 Task: Look for products in the category "Prenatal Vitamins" from Rainbow Light only.
Action: Mouse moved to (307, 155)
Screenshot: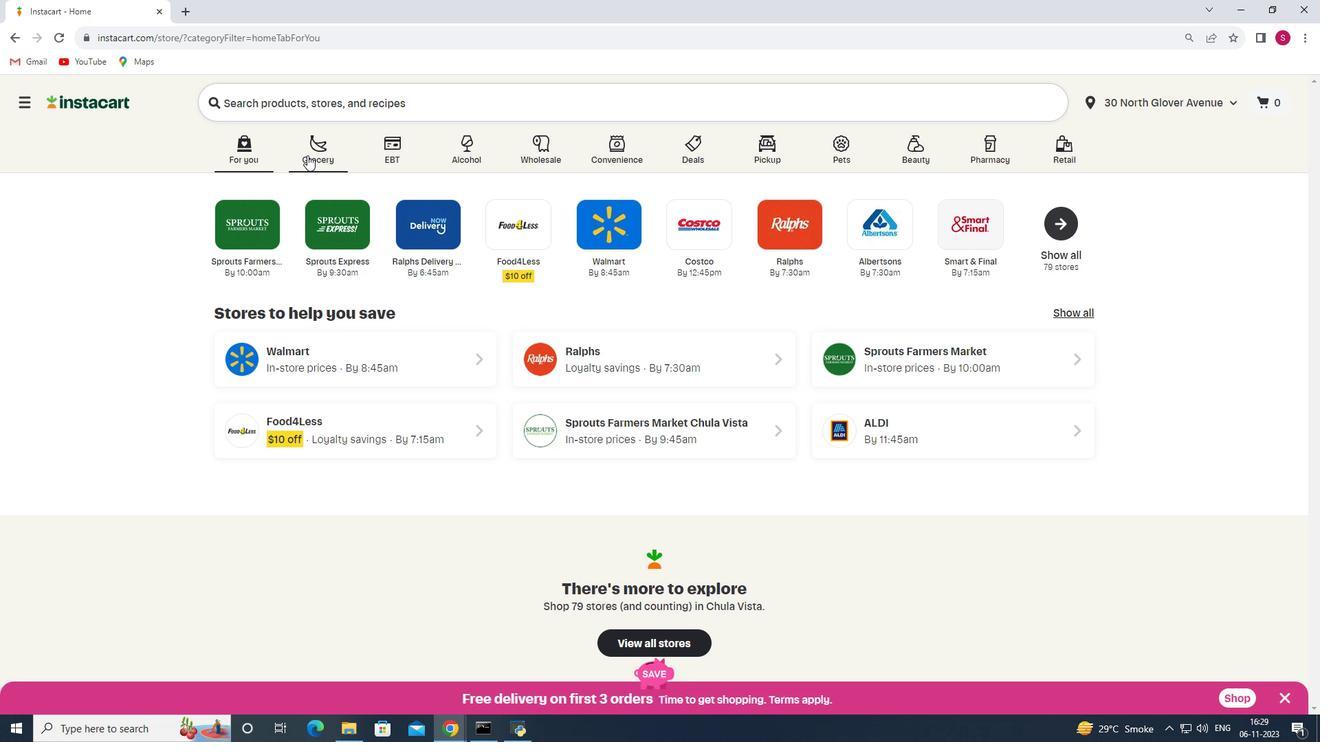 
Action: Mouse pressed left at (307, 155)
Screenshot: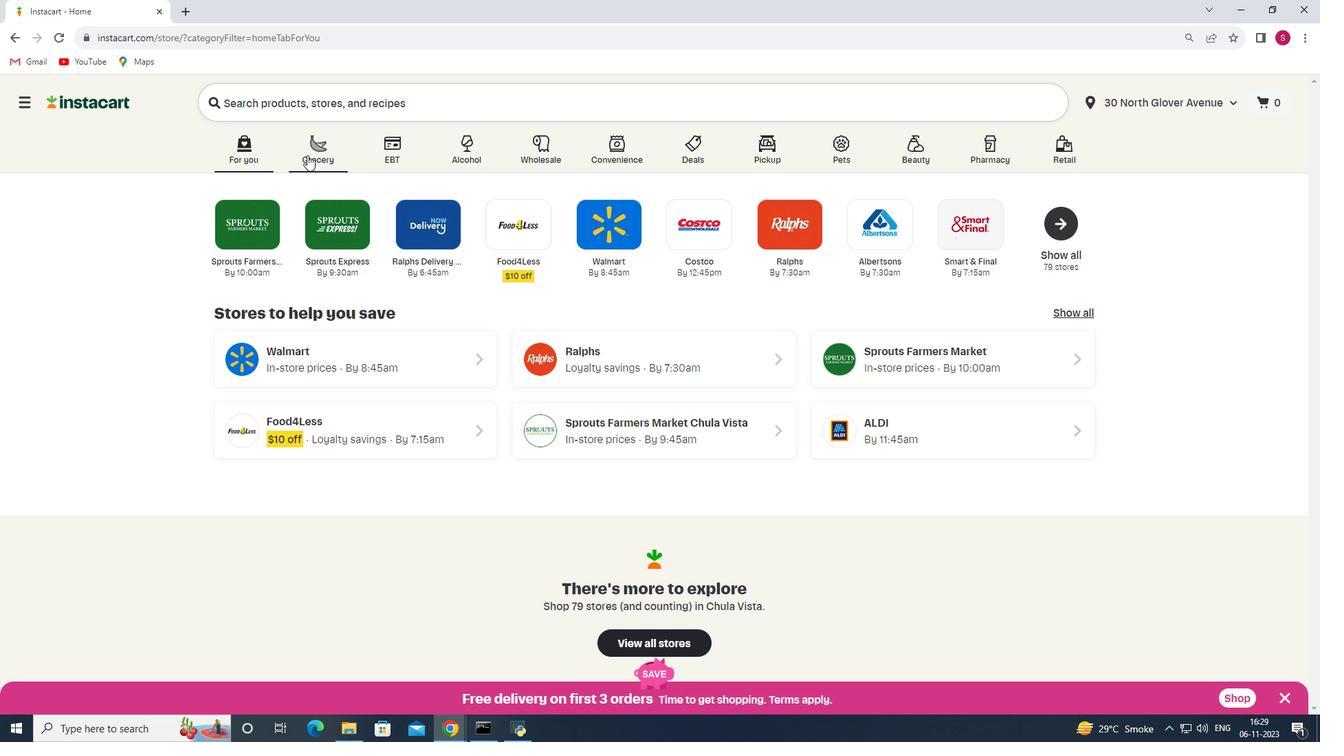 
Action: Mouse moved to (308, 394)
Screenshot: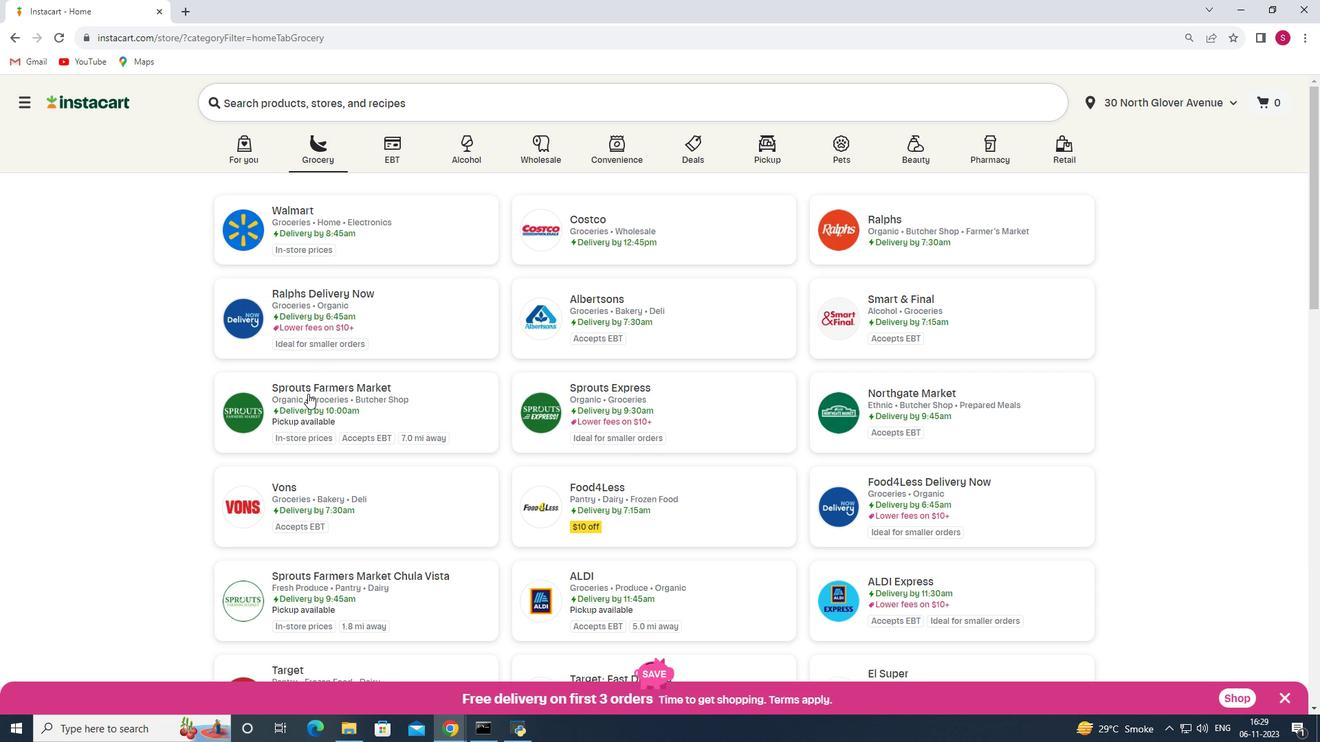 
Action: Mouse pressed left at (308, 394)
Screenshot: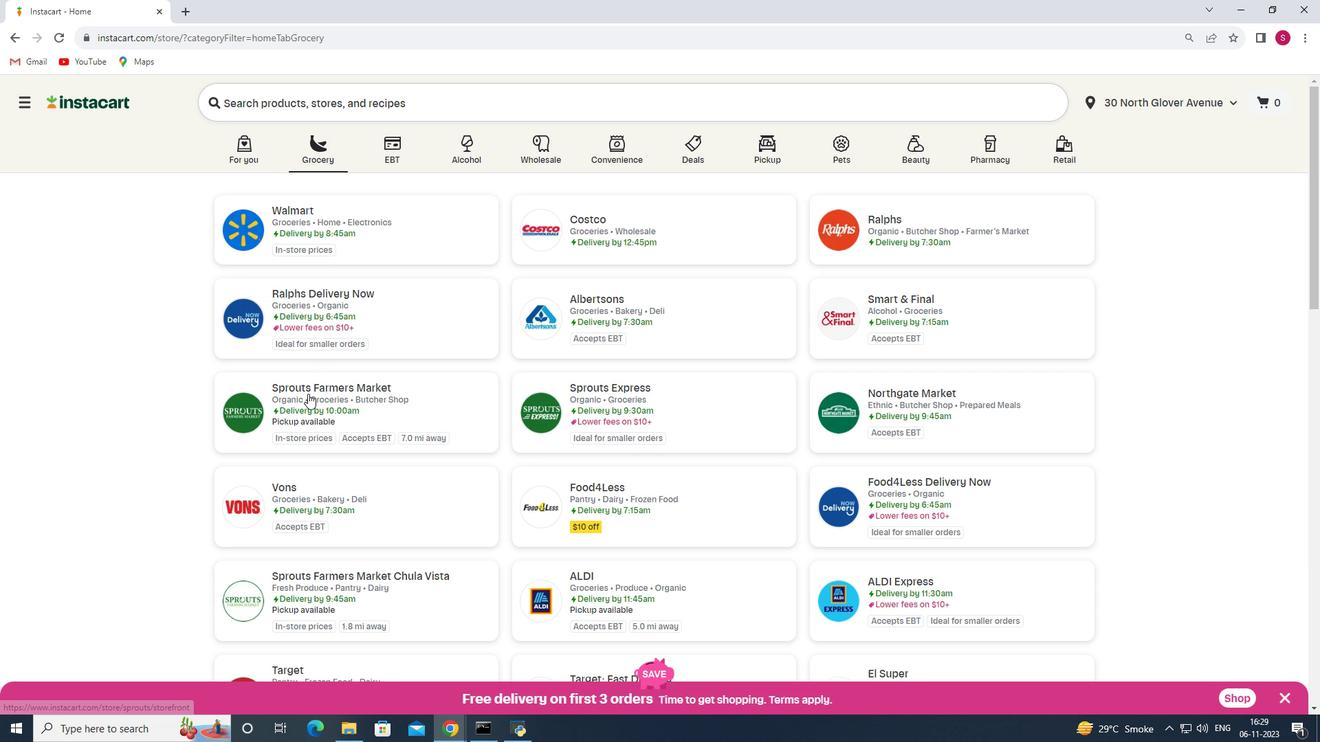 
Action: Mouse moved to (131, 474)
Screenshot: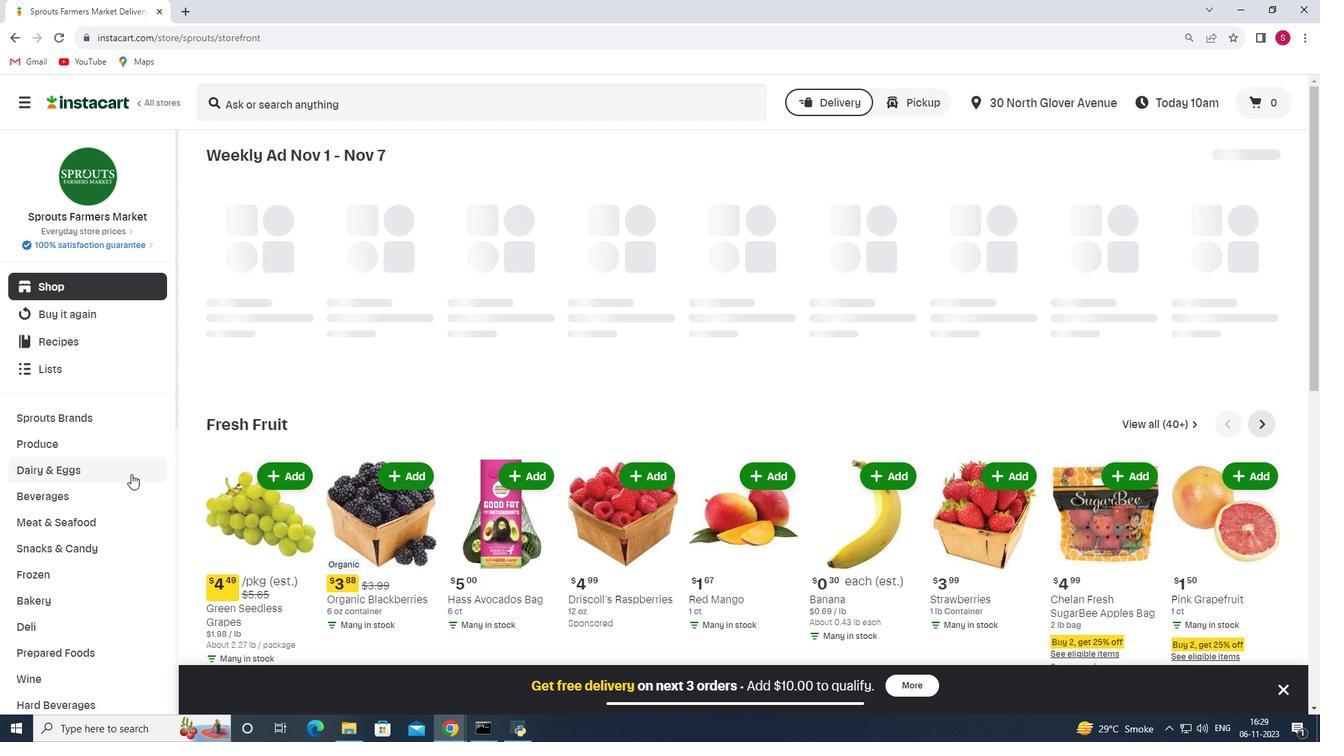 
Action: Mouse scrolled (131, 473) with delta (0, 0)
Screenshot: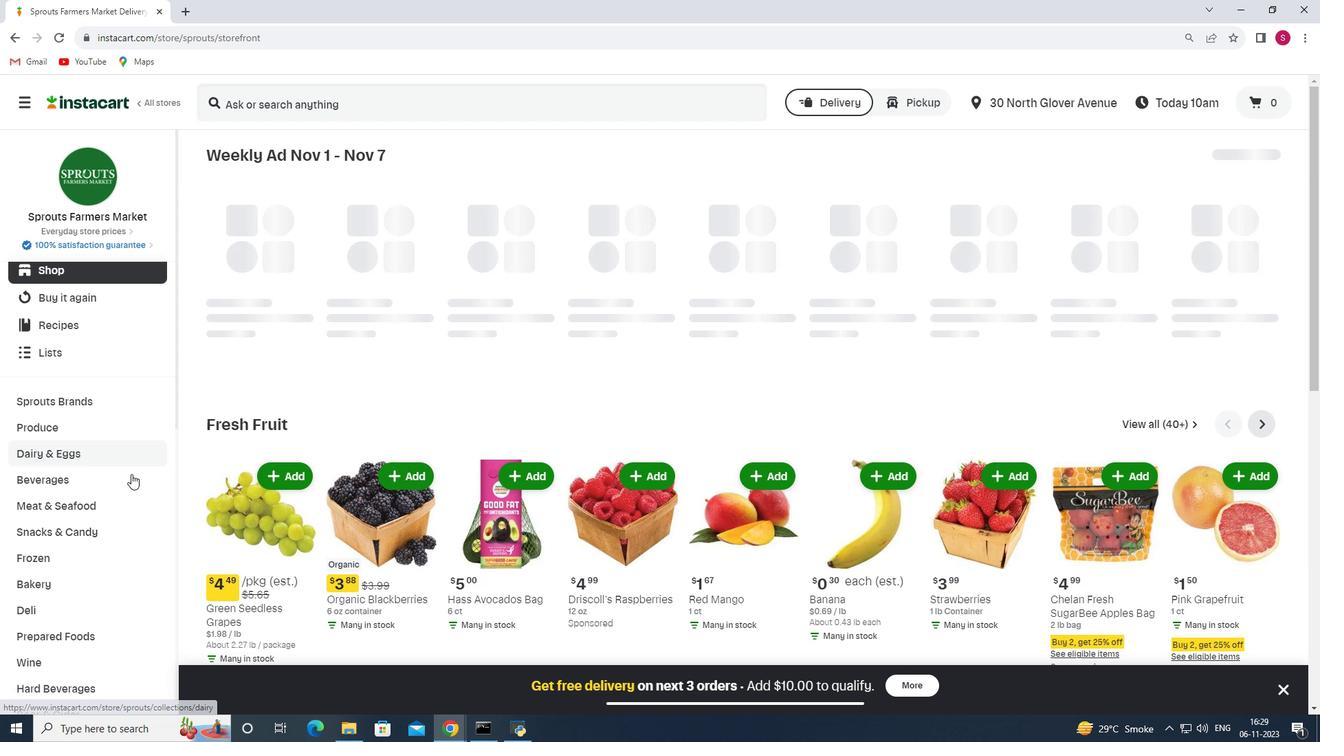 
Action: Mouse scrolled (131, 473) with delta (0, 0)
Screenshot: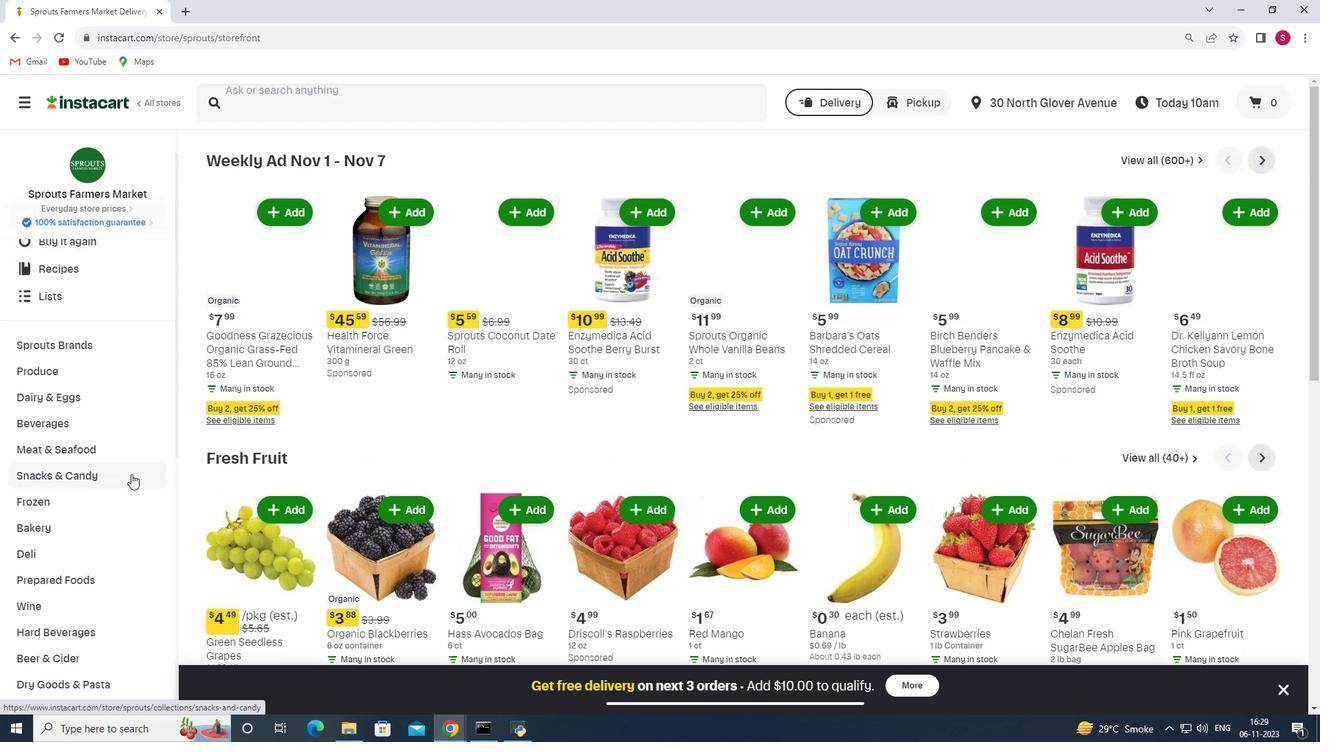 
Action: Mouse scrolled (131, 473) with delta (0, 0)
Screenshot: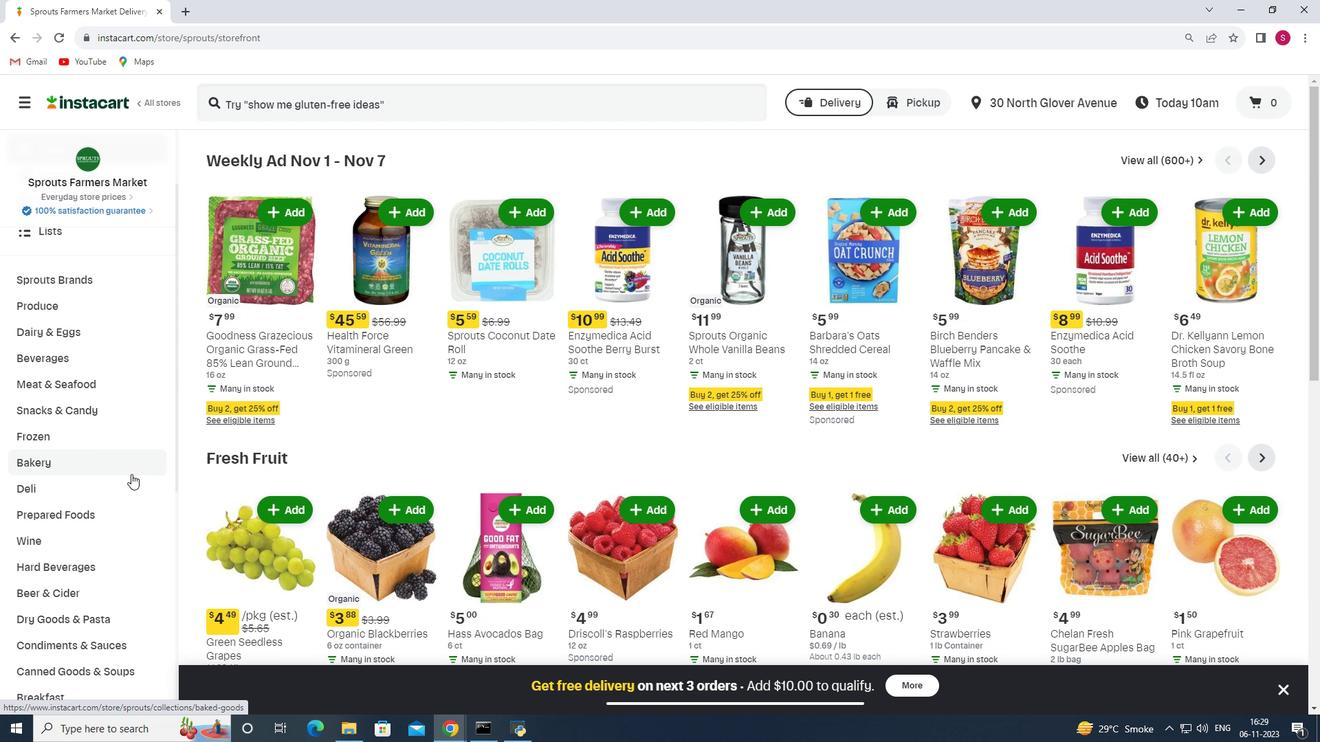 
Action: Mouse scrolled (131, 473) with delta (0, 0)
Screenshot: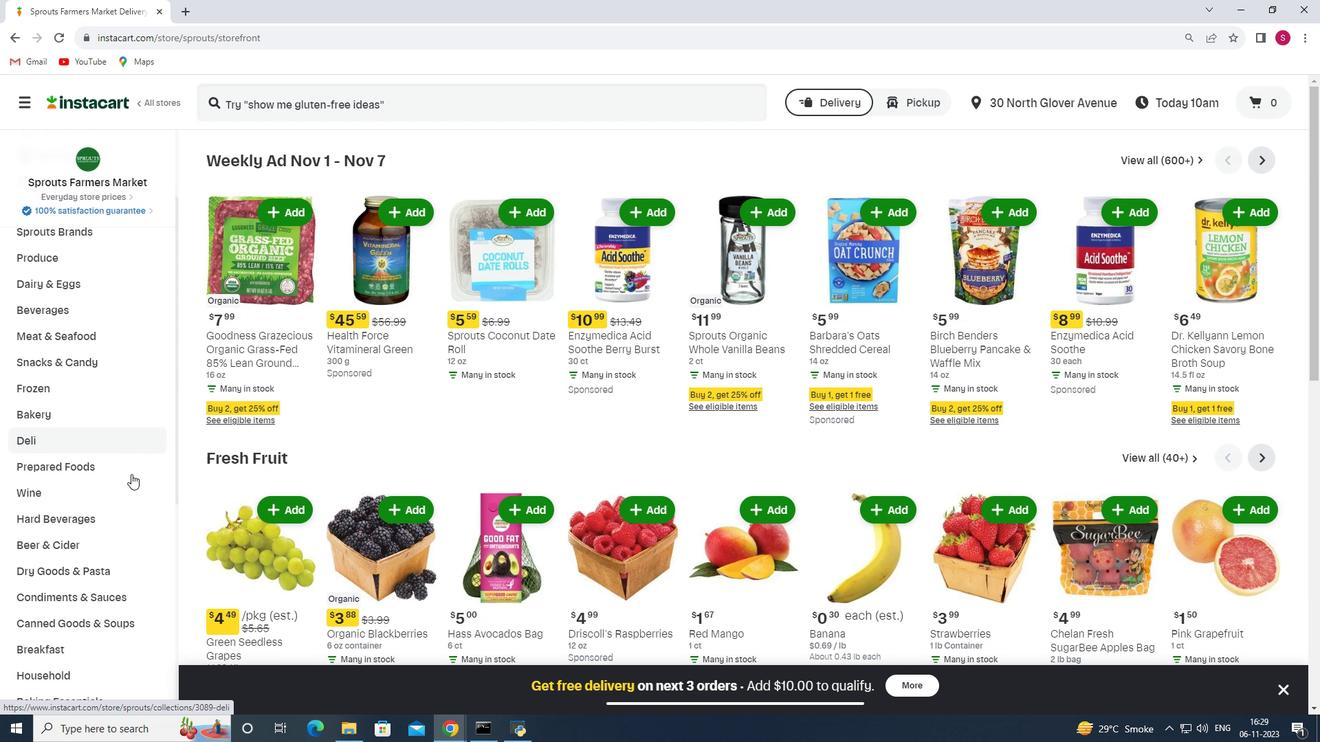 
Action: Mouse scrolled (131, 473) with delta (0, 0)
Screenshot: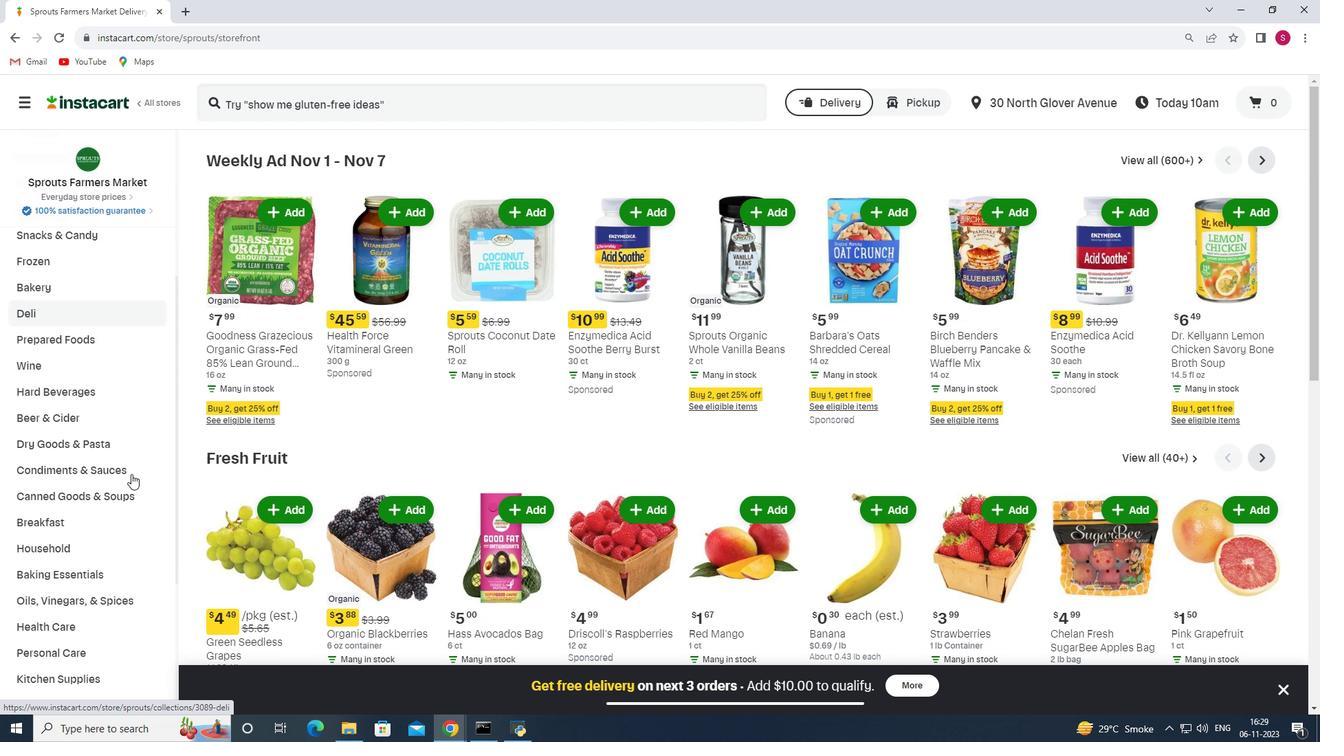 
Action: Mouse scrolled (131, 473) with delta (0, 0)
Screenshot: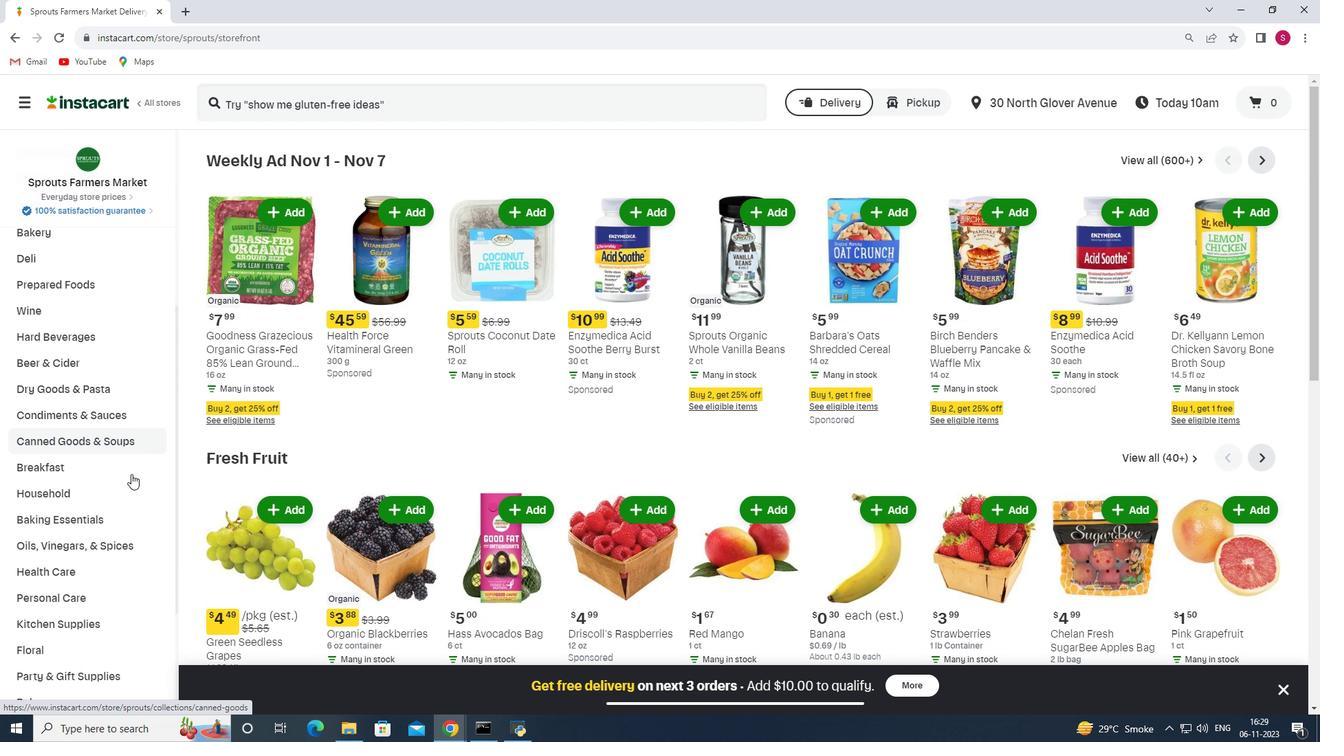 
Action: Mouse moved to (66, 522)
Screenshot: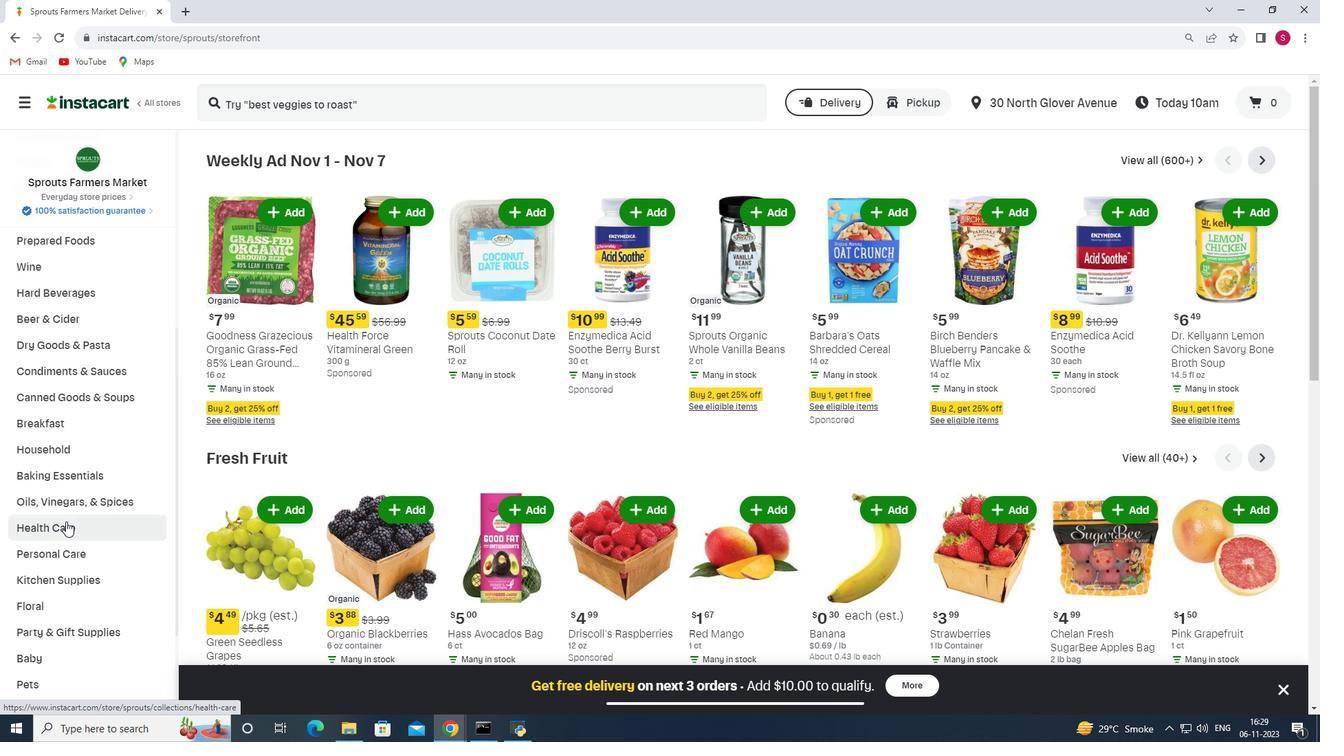 
Action: Mouse pressed left at (66, 522)
Screenshot: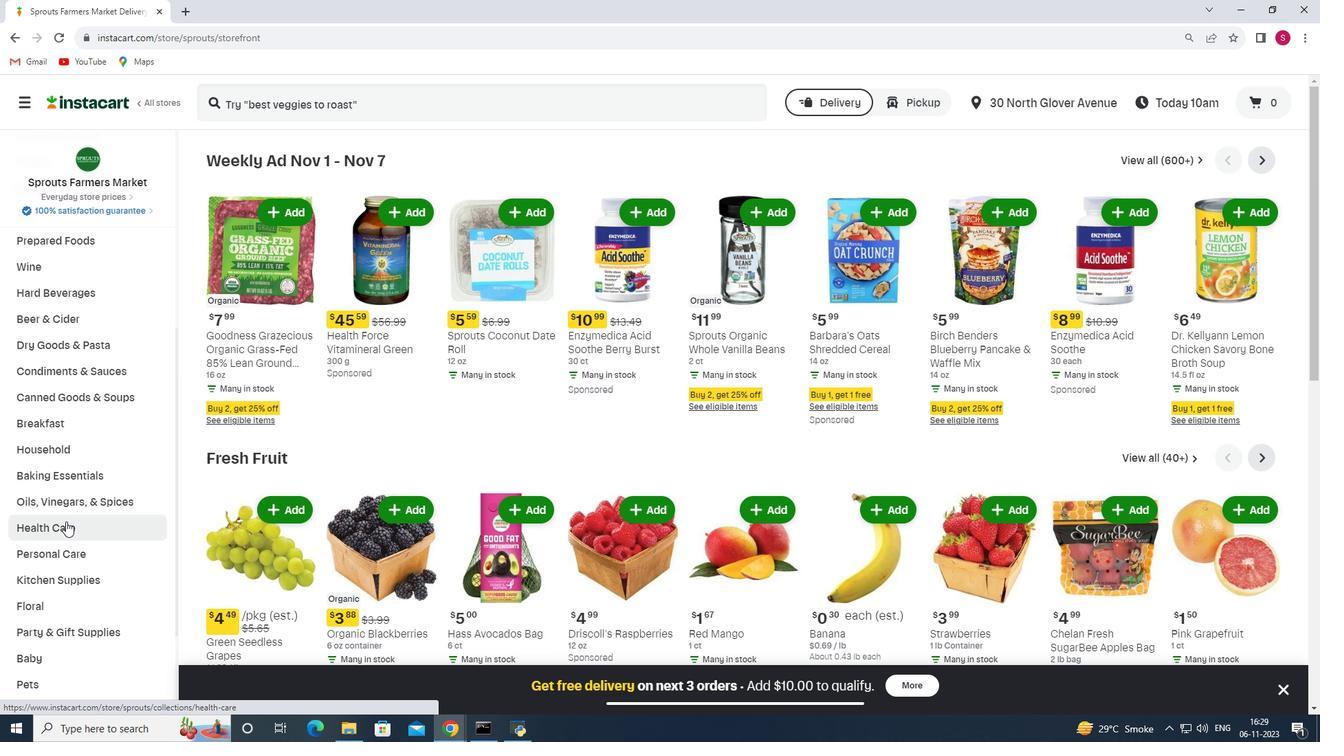 
Action: Mouse moved to (500, 193)
Screenshot: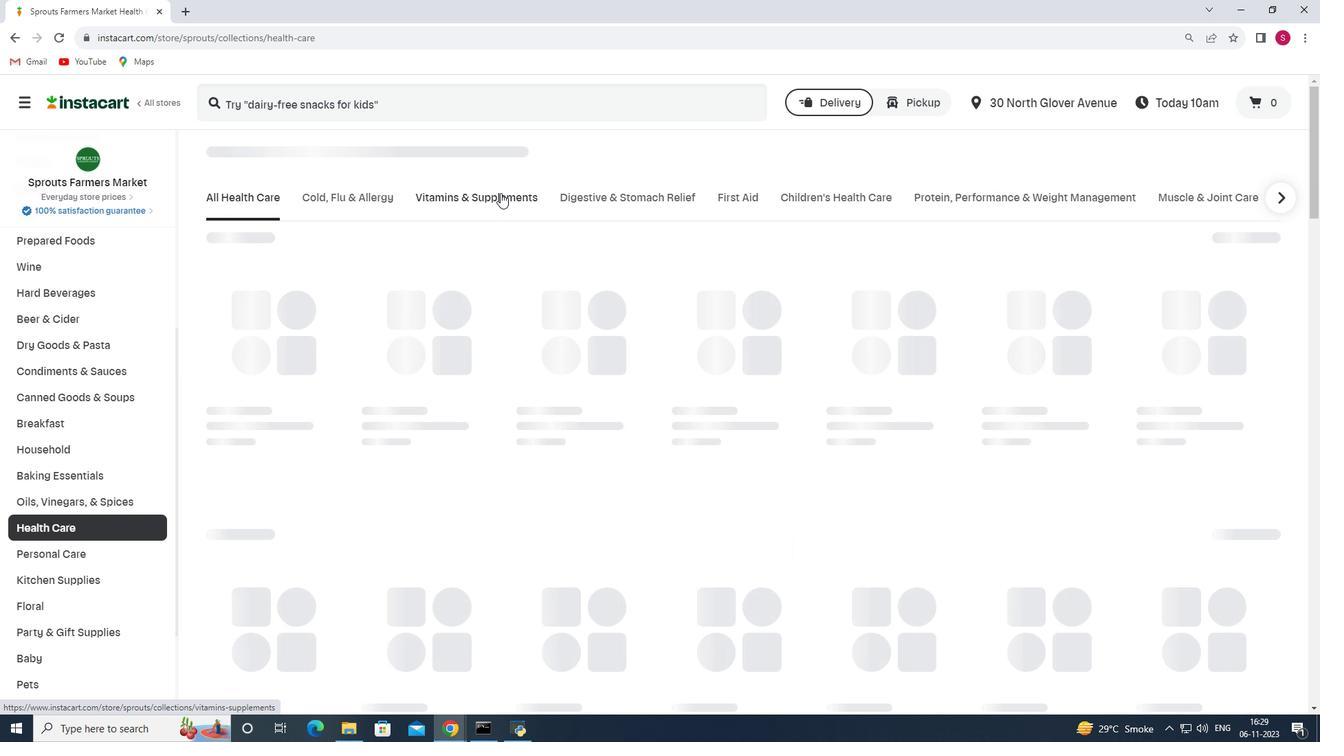 
Action: Mouse pressed left at (500, 193)
Screenshot: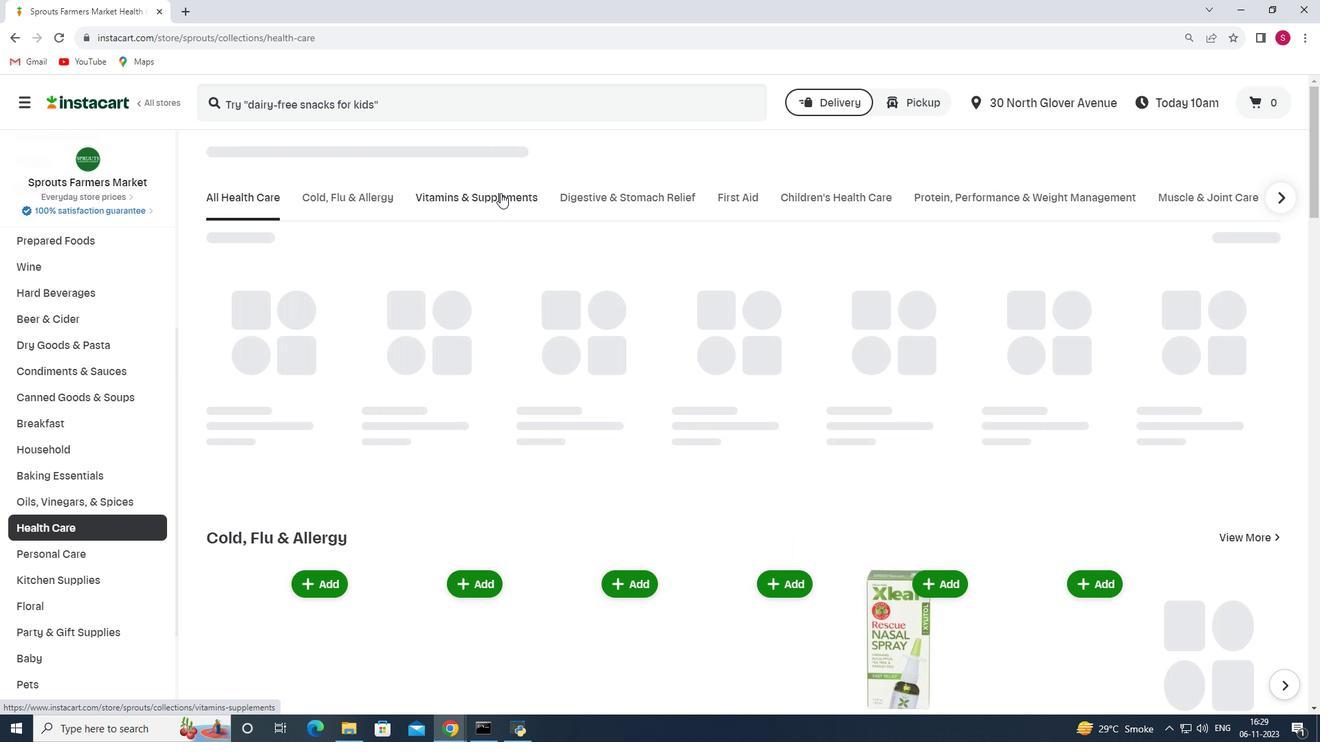 
Action: Mouse moved to (1289, 253)
Screenshot: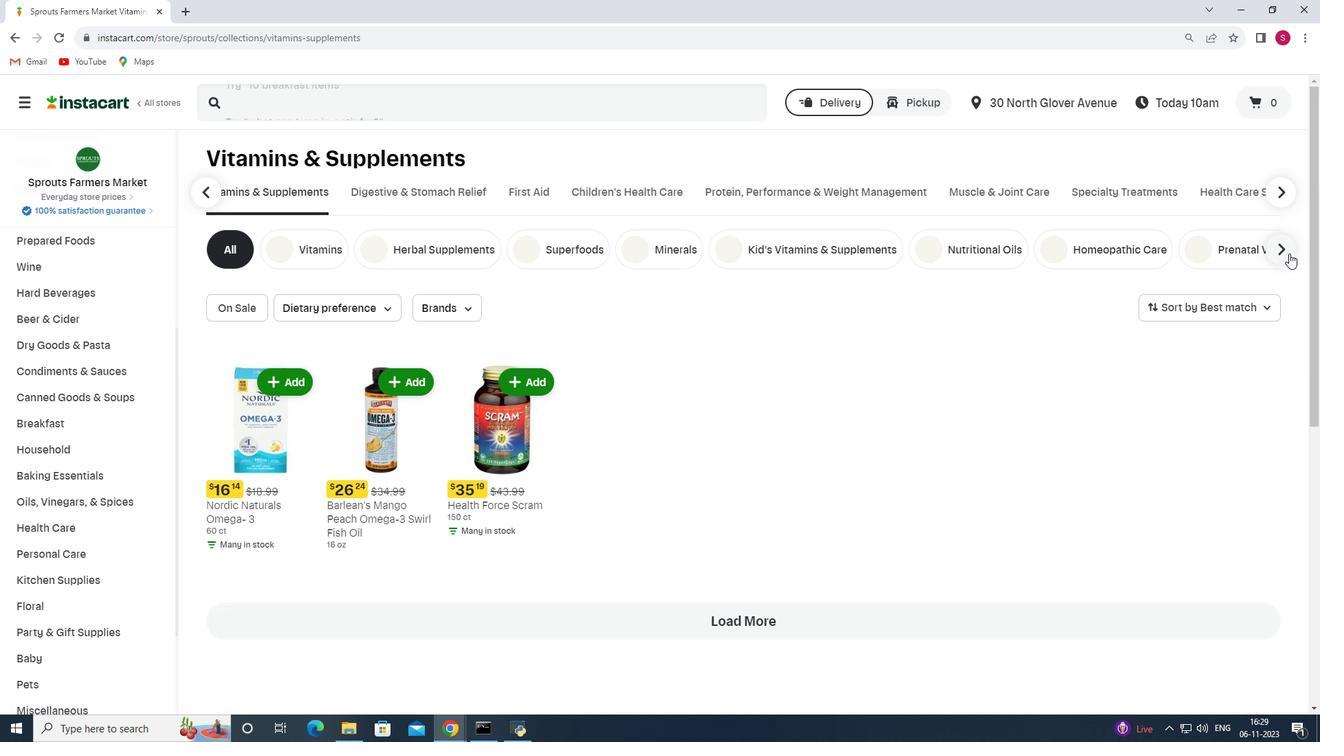 
Action: Mouse pressed left at (1289, 253)
Screenshot: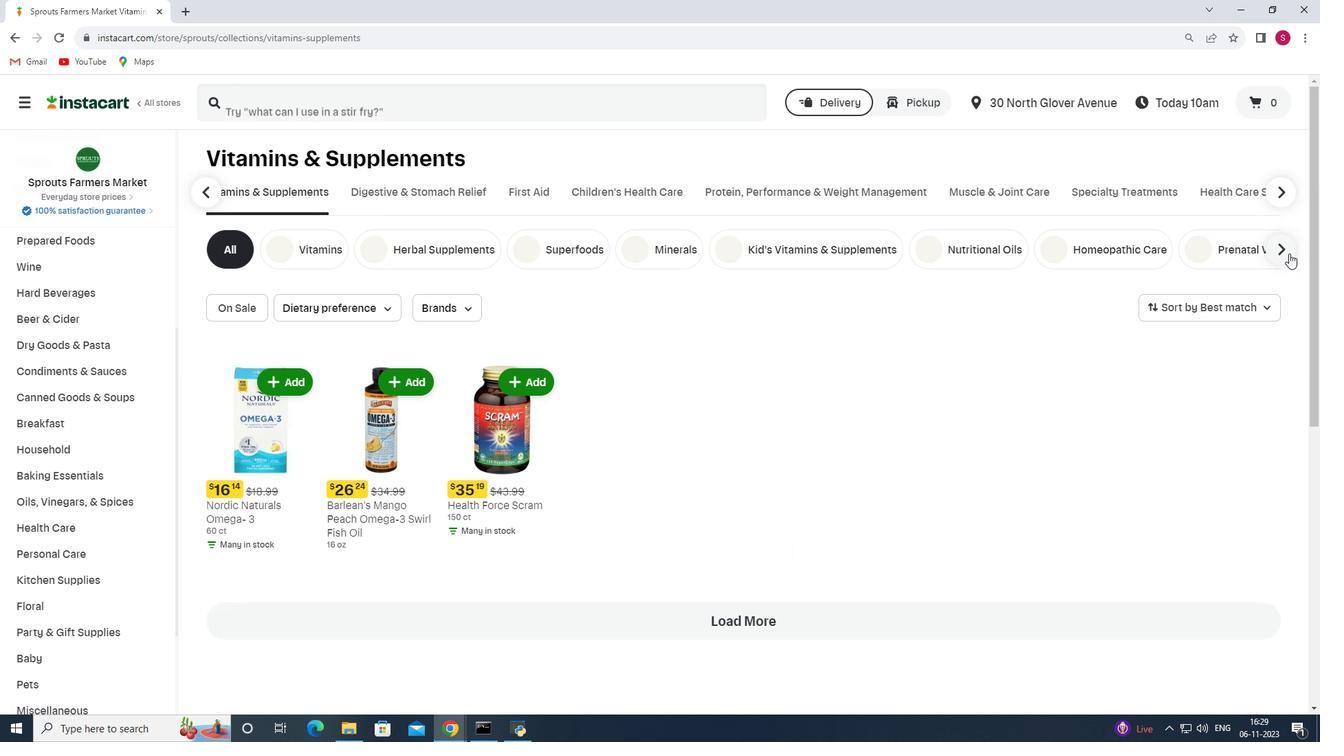 
Action: Mouse moved to (447, 259)
Screenshot: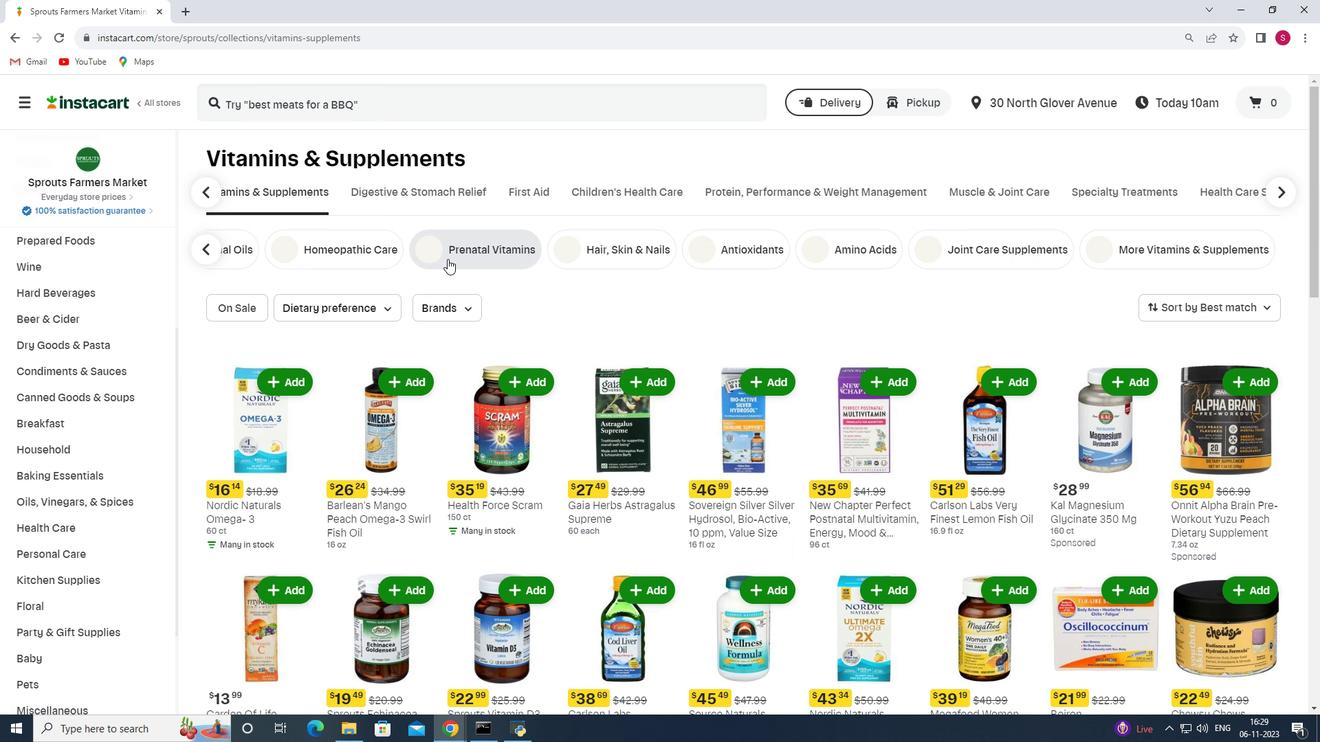 
Action: Mouse pressed left at (447, 259)
Screenshot: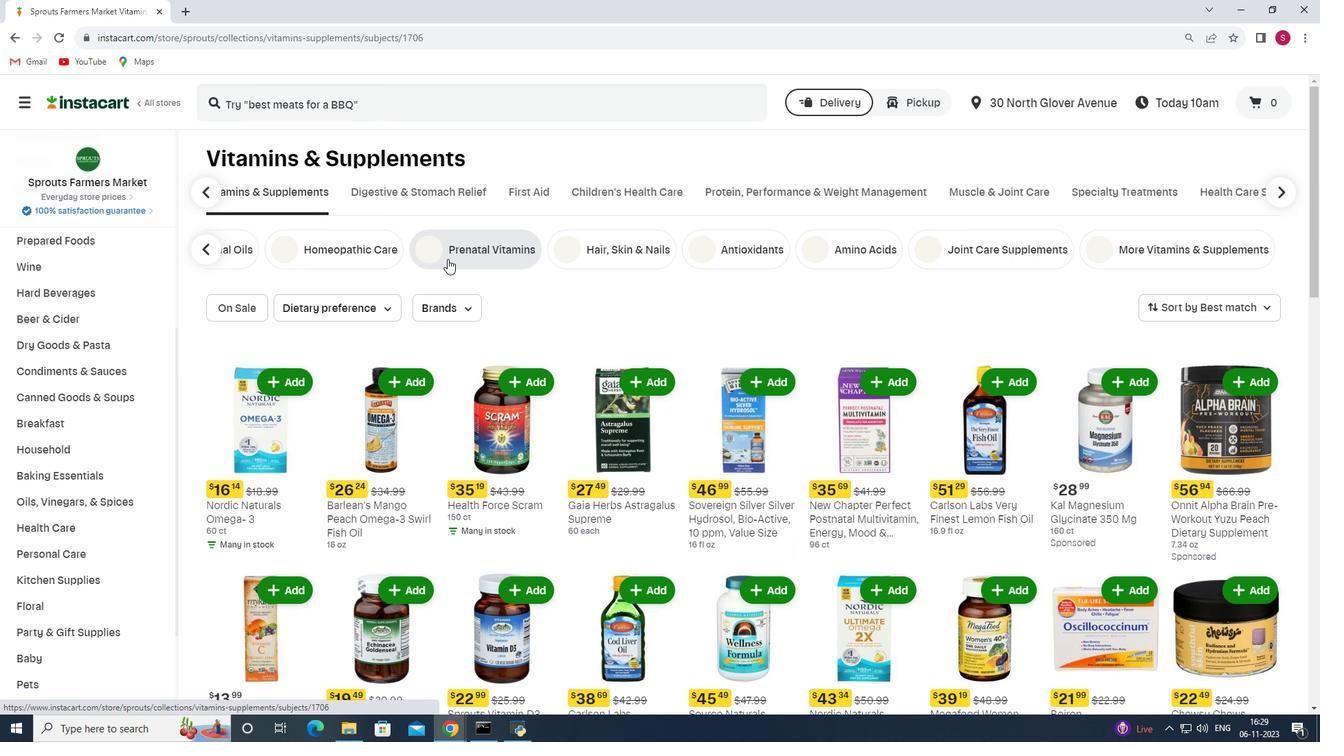 
Action: Mouse moved to (319, 309)
Screenshot: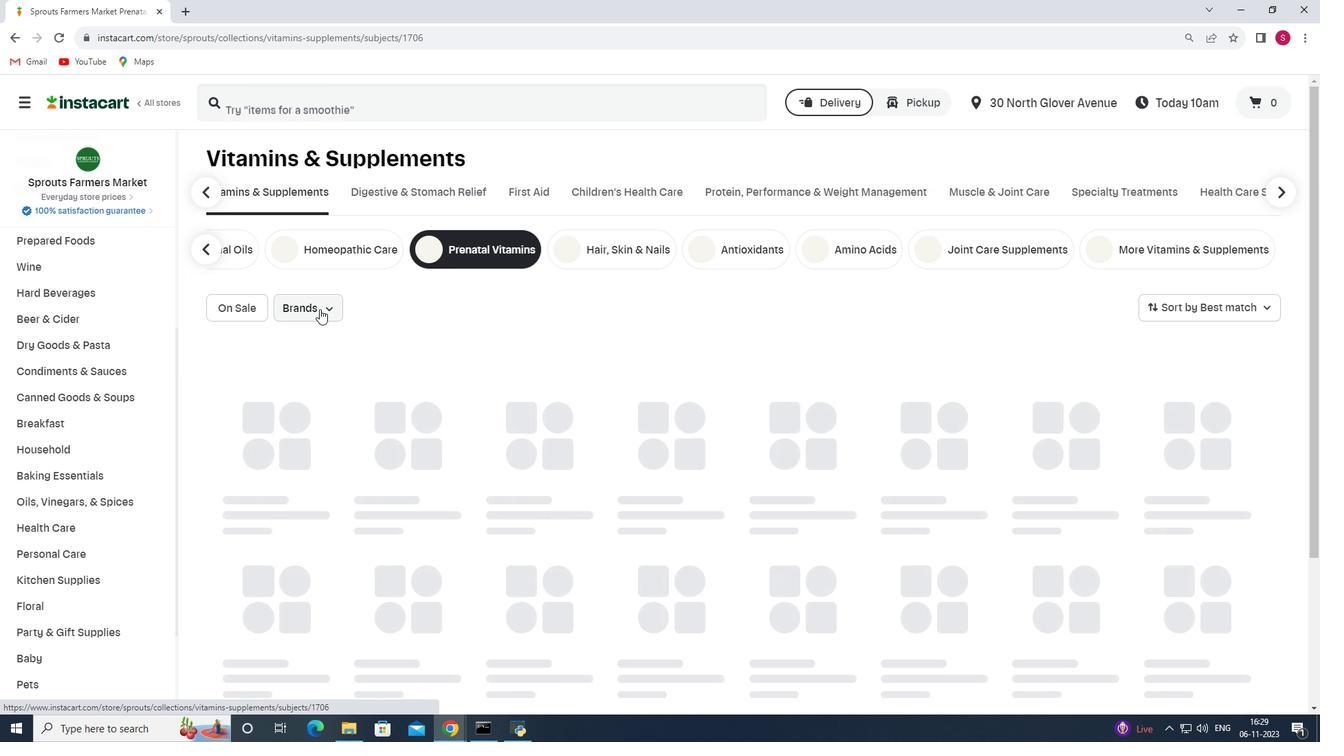 
Action: Mouse pressed left at (319, 309)
Screenshot: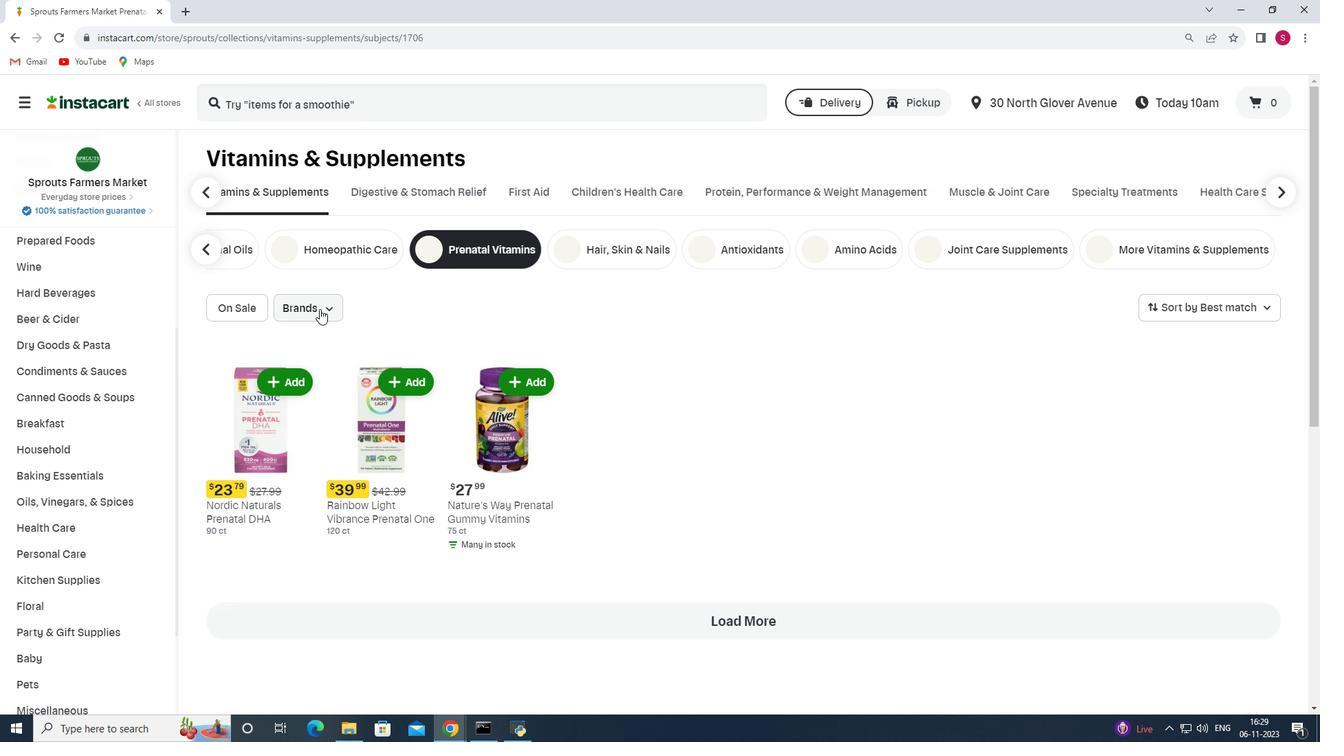 
Action: Mouse moved to (316, 365)
Screenshot: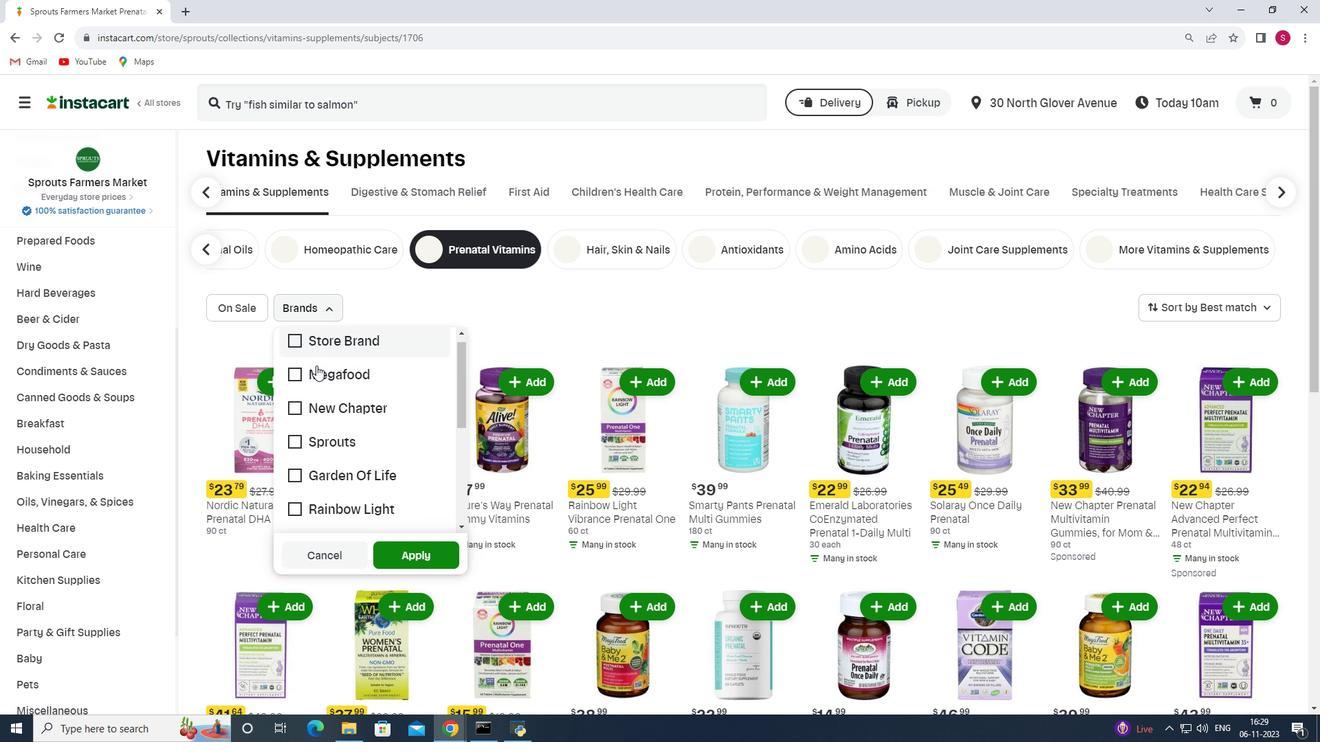 
Action: Mouse scrolled (316, 365) with delta (0, 0)
Screenshot: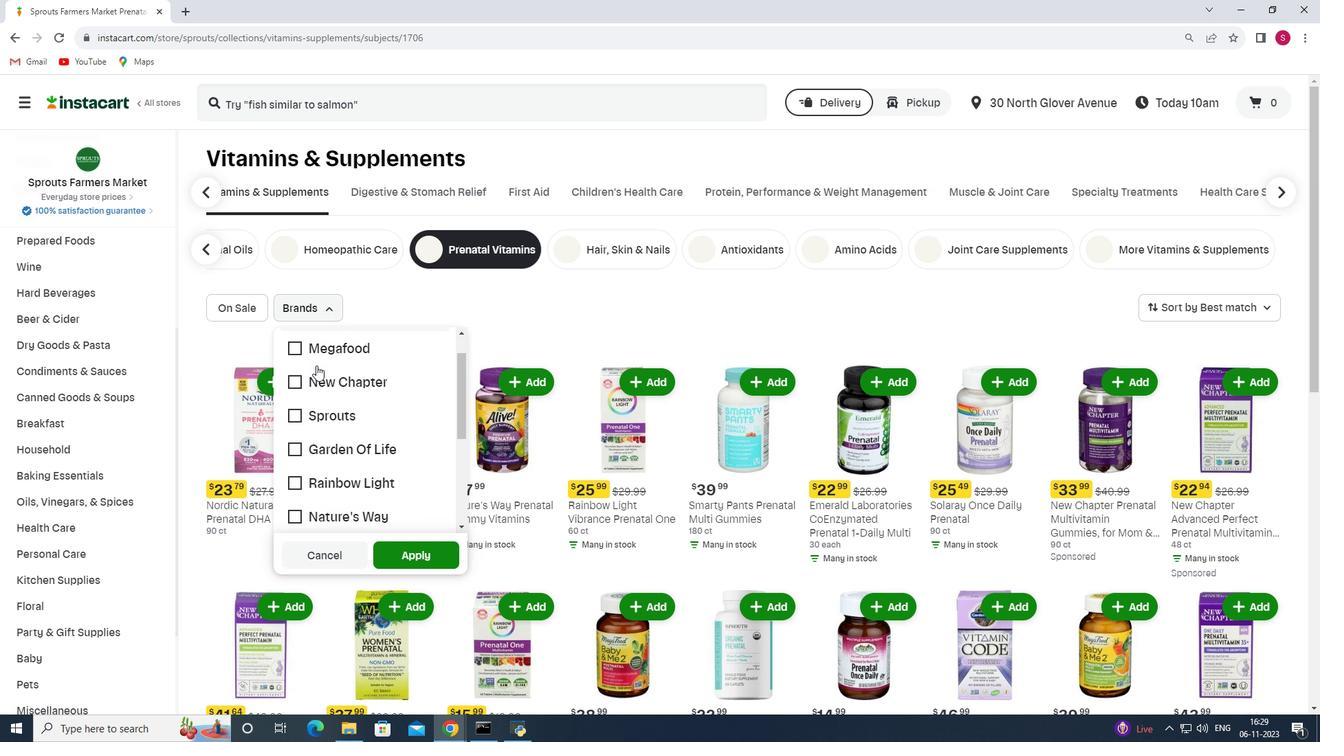 
Action: Mouse moved to (295, 451)
Screenshot: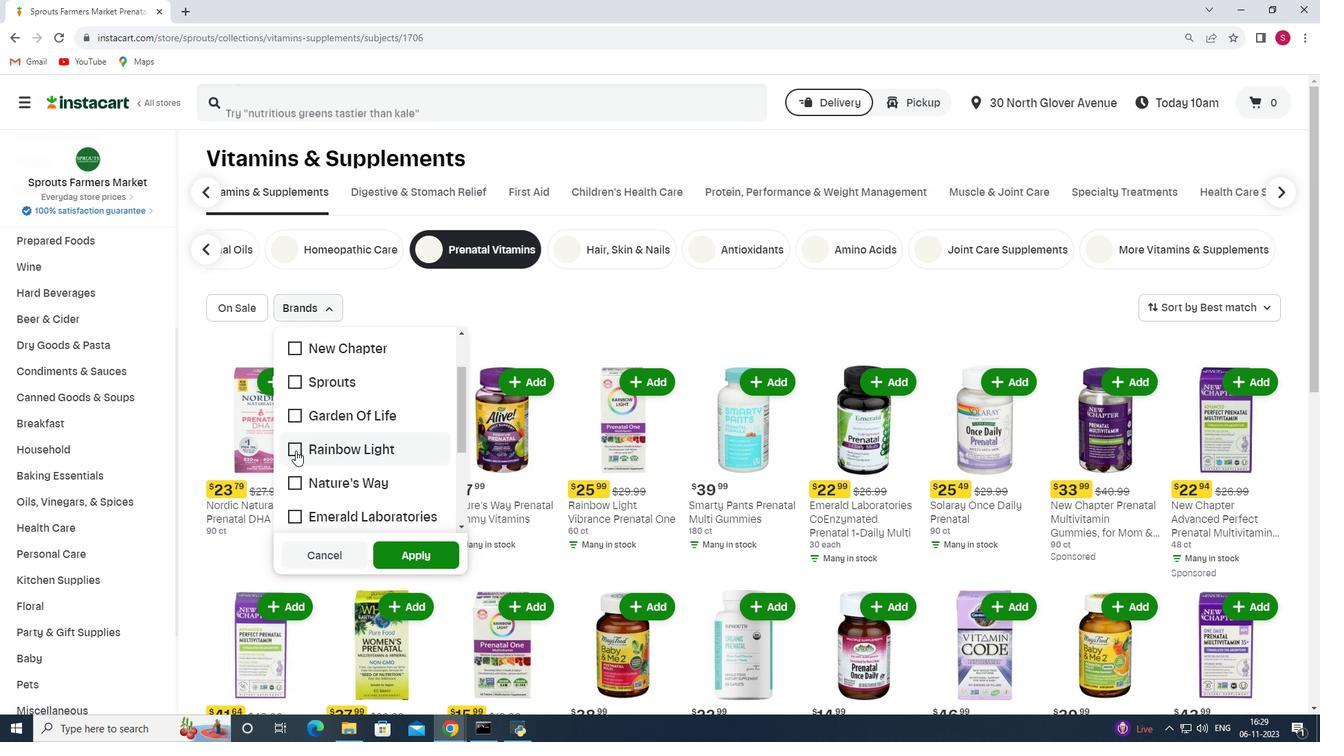 
Action: Mouse pressed left at (295, 451)
Screenshot: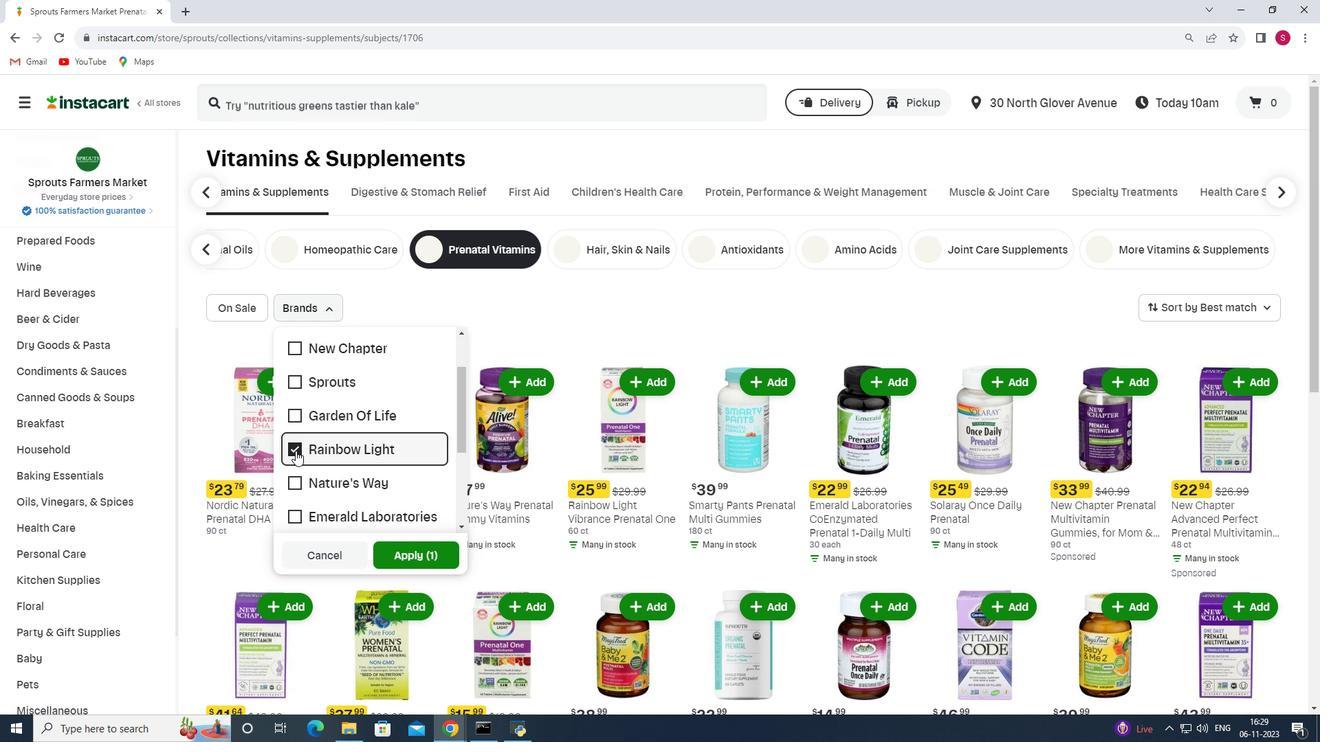 
Action: Mouse moved to (405, 553)
Screenshot: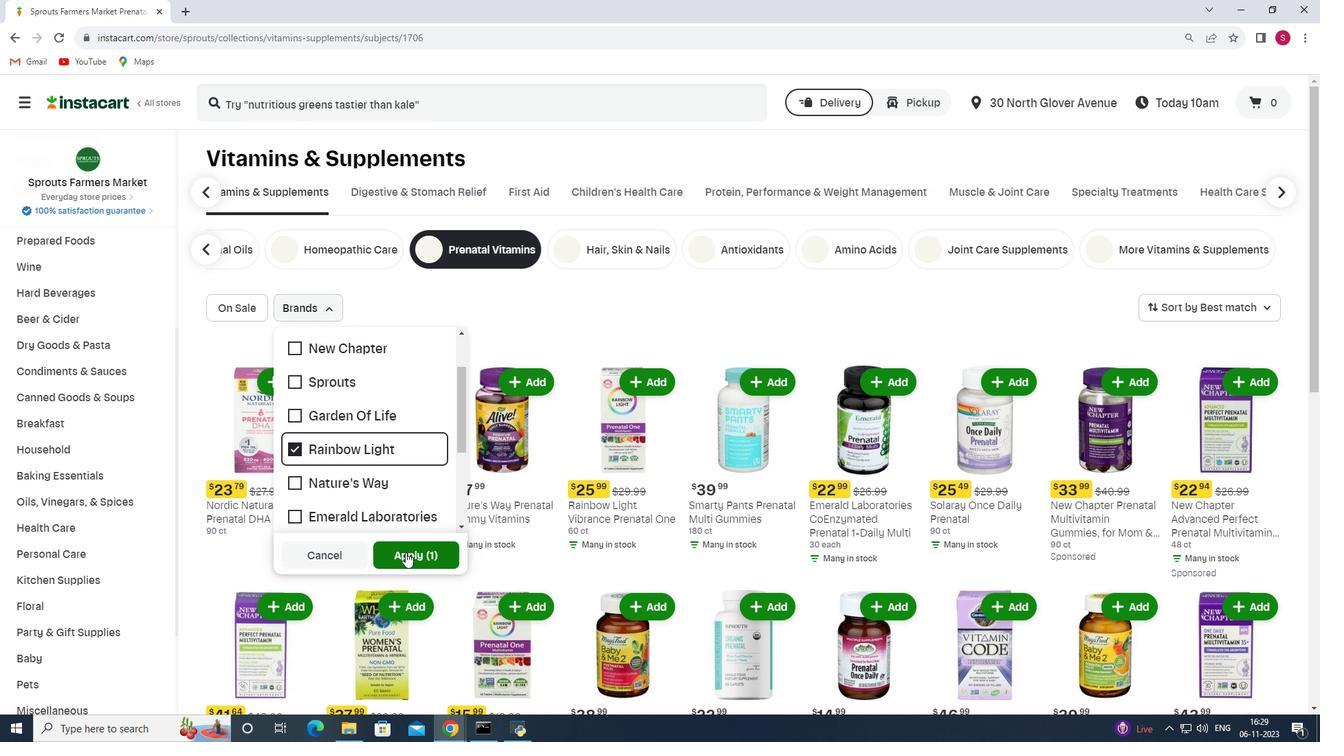 
Action: Mouse pressed left at (405, 553)
Screenshot: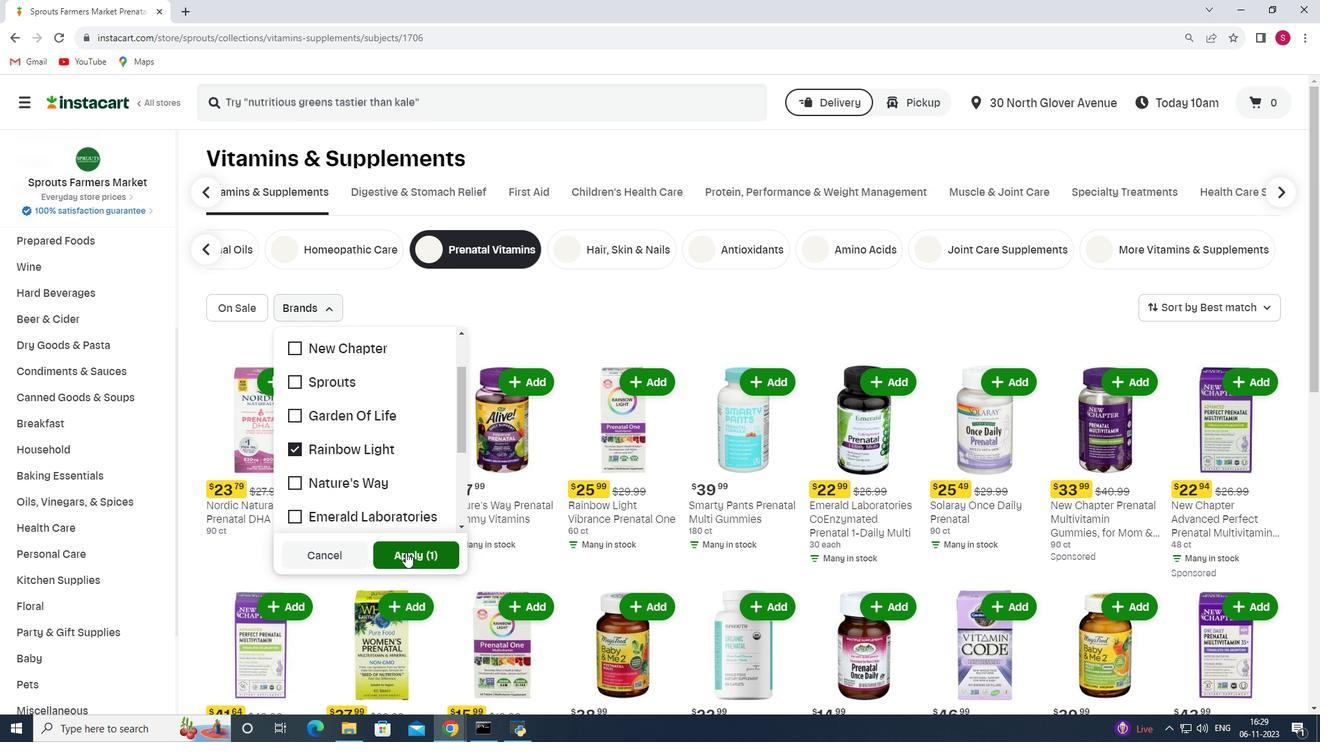 
